 Task: Enable the option "Request multicast stream".
Action: Mouse moved to (115, 13)
Screenshot: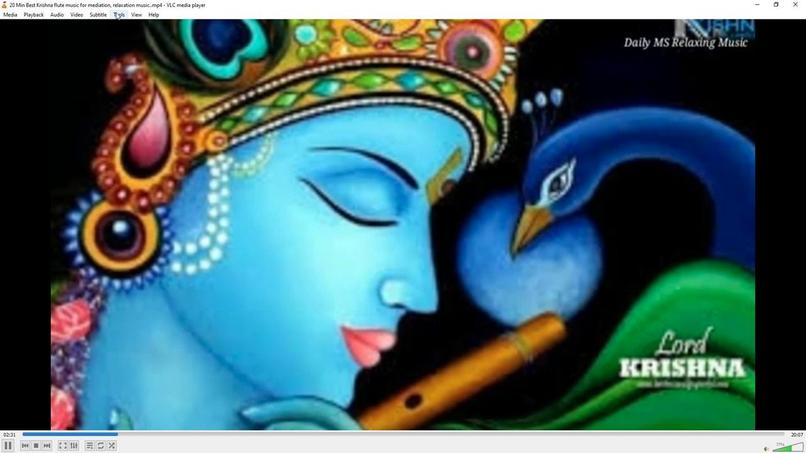 
Action: Mouse pressed left at (115, 13)
Screenshot: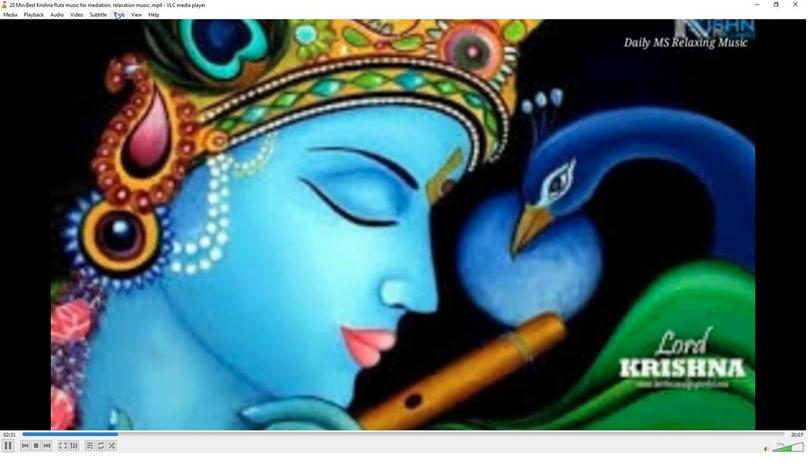 
Action: Mouse moved to (129, 115)
Screenshot: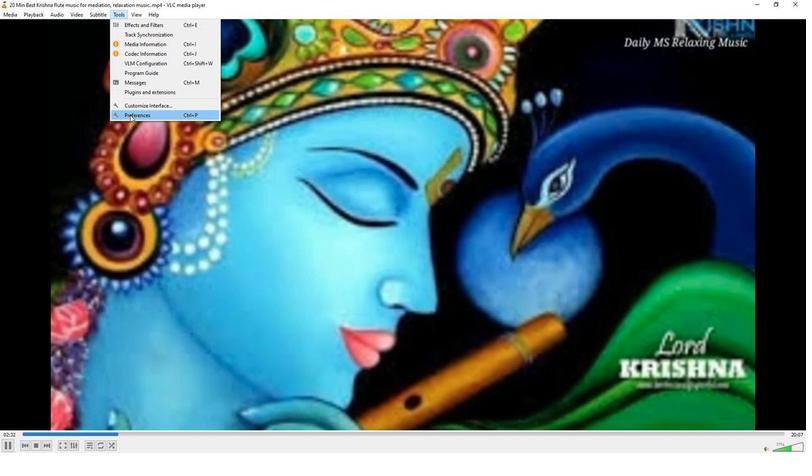 
Action: Mouse pressed left at (129, 115)
Screenshot: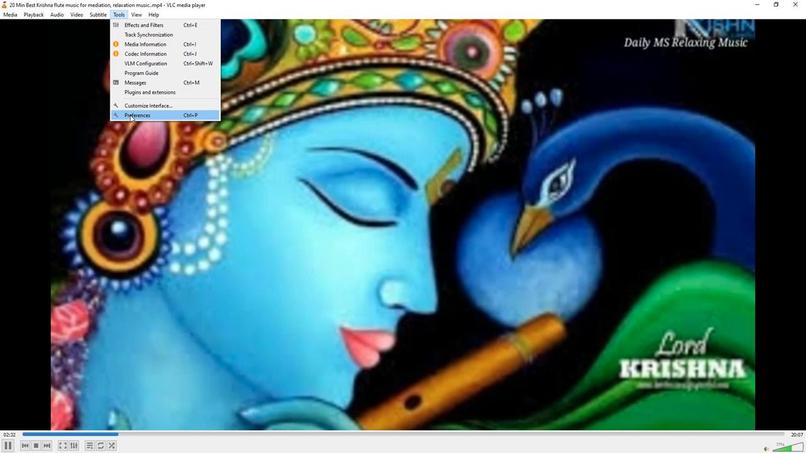 
Action: Mouse moved to (264, 369)
Screenshot: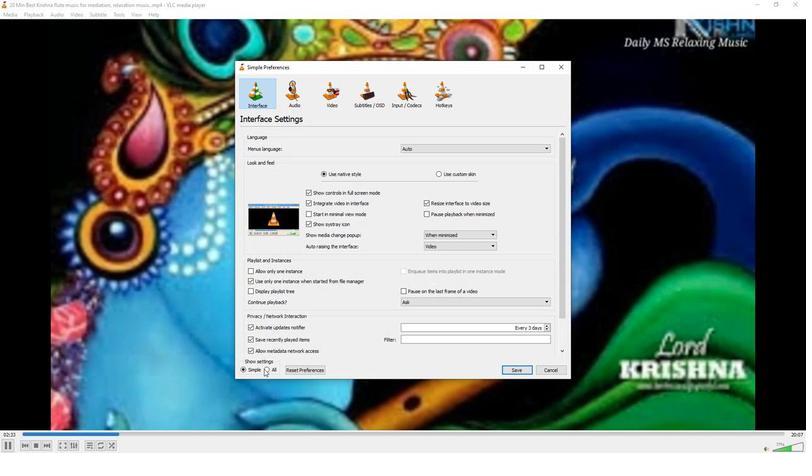 
Action: Mouse pressed left at (264, 369)
Screenshot: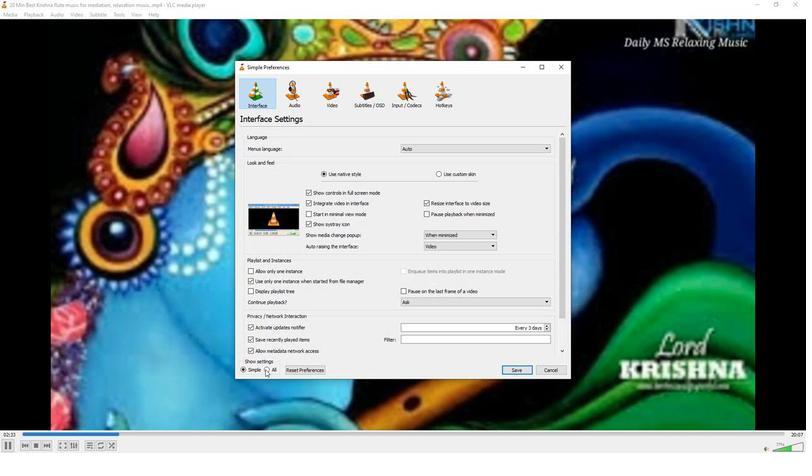 
Action: Mouse moved to (255, 225)
Screenshot: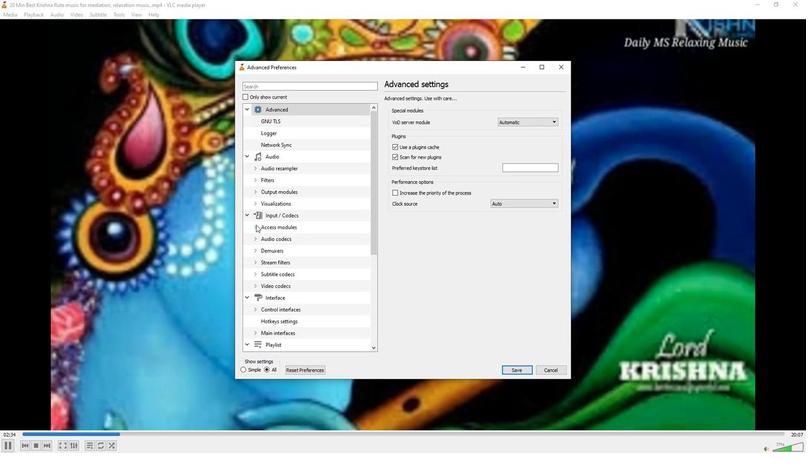 
Action: Mouse pressed left at (255, 225)
Screenshot: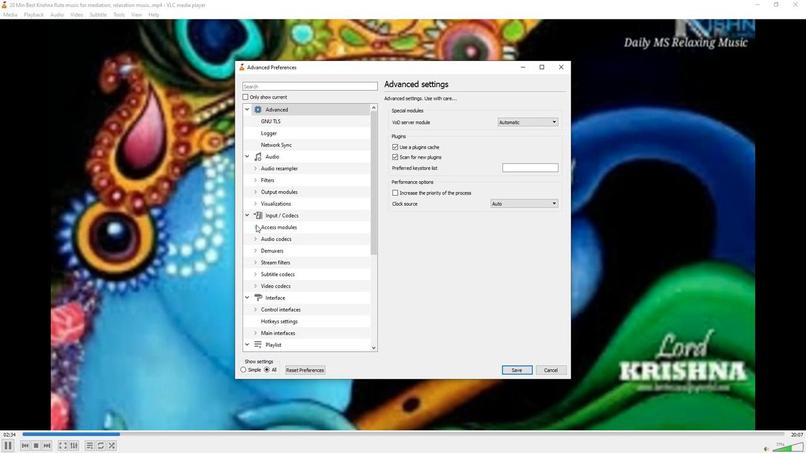 
Action: Mouse moved to (260, 250)
Screenshot: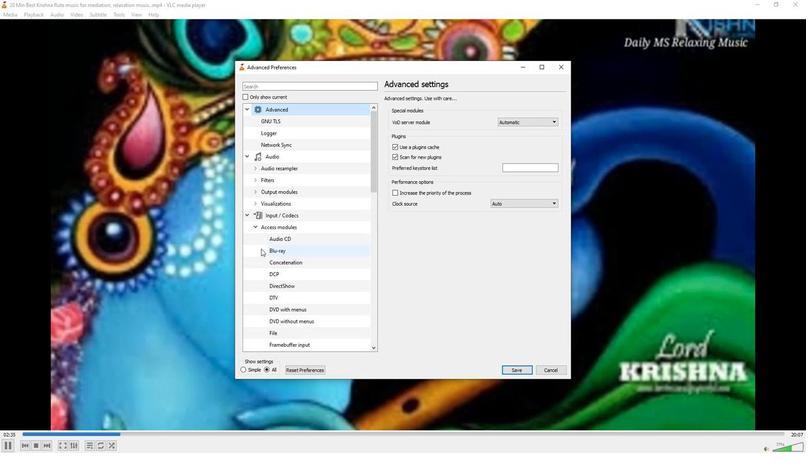 
Action: Mouse scrolled (260, 249) with delta (0, 0)
Screenshot: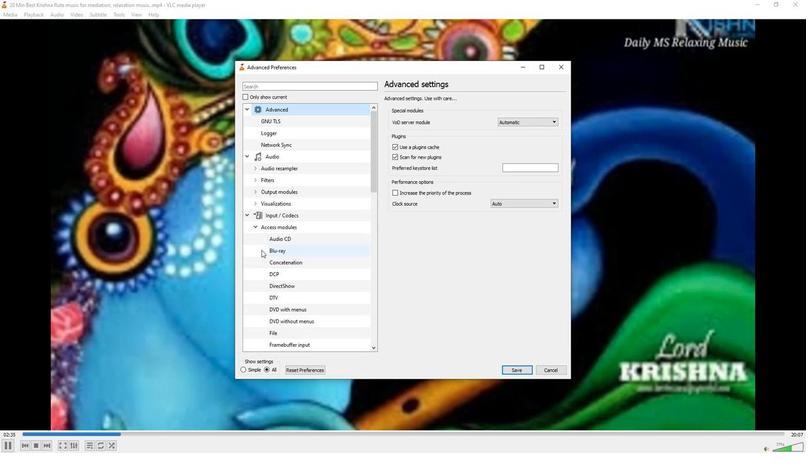 
Action: Mouse moved to (260, 251)
Screenshot: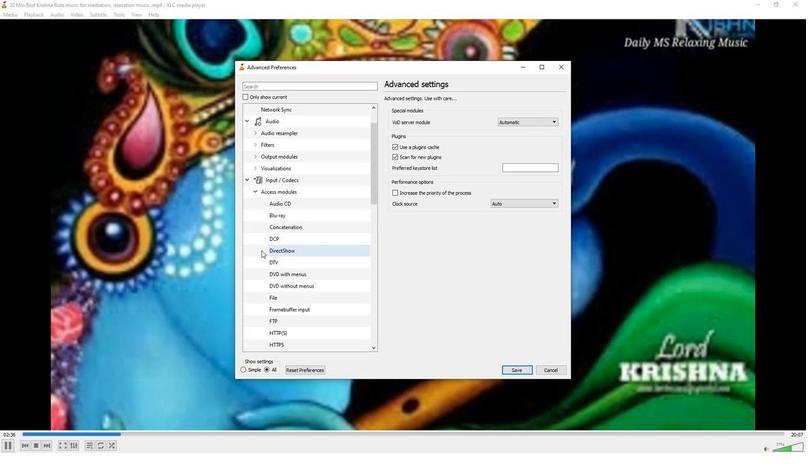 
Action: Mouse scrolled (260, 250) with delta (0, 0)
Screenshot: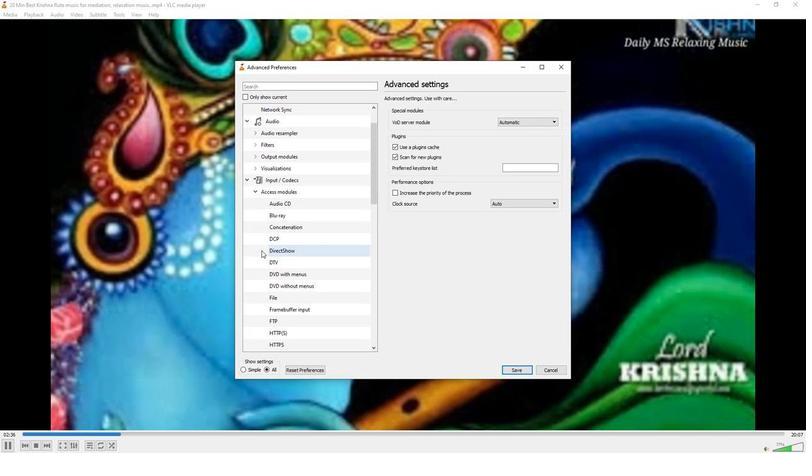 
Action: Mouse scrolled (260, 250) with delta (0, 0)
Screenshot: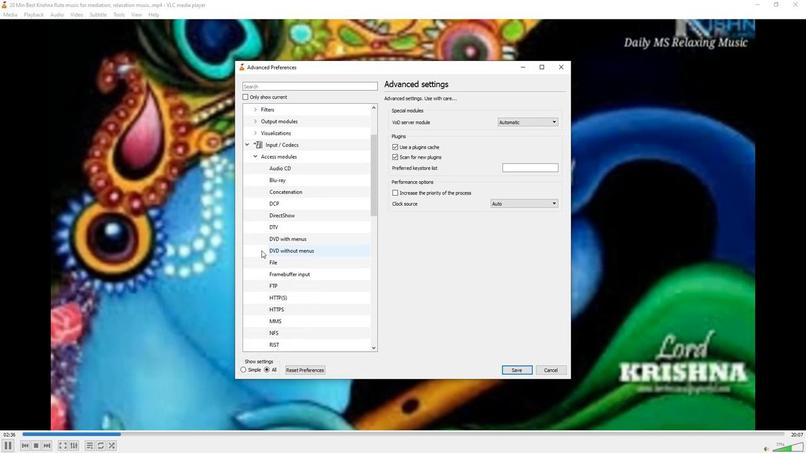 
Action: Mouse scrolled (260, 250) with delta (0, 0)
Screenshot: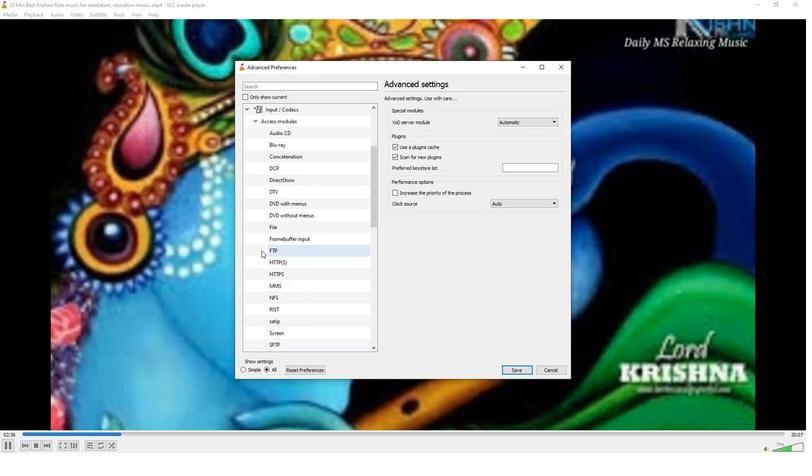 
Action: Mouse moved to (290, 289)
Screenshot: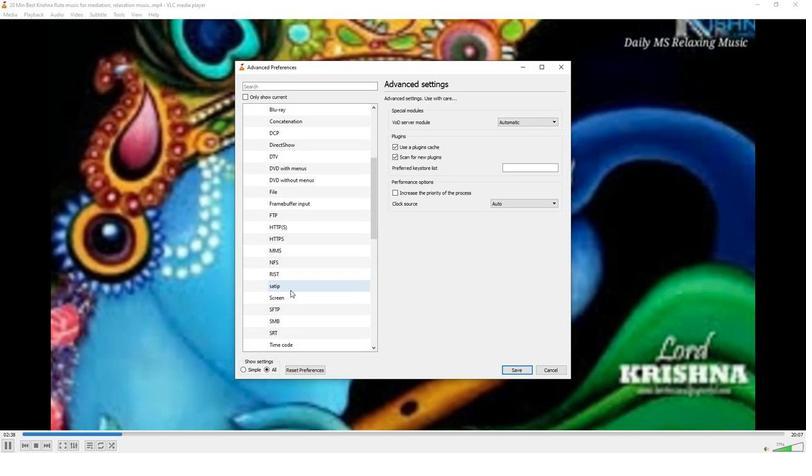 
Action: Mouse pressed left at (290, 289)
Screenshot: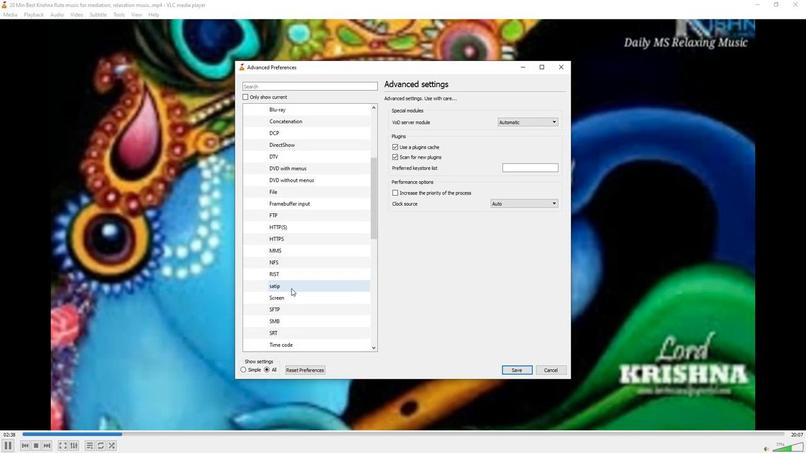 
Action: Mouse moved to (387, 126)
Screenshot: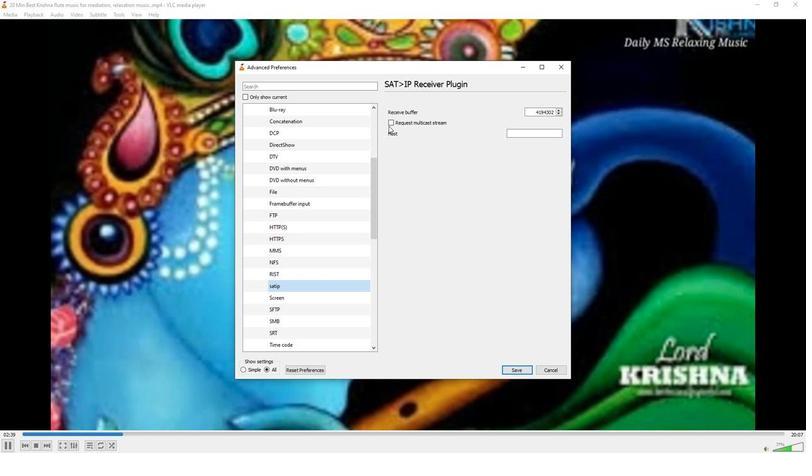 
Action: Mouse pressed left at (387, 126)
Screenshot: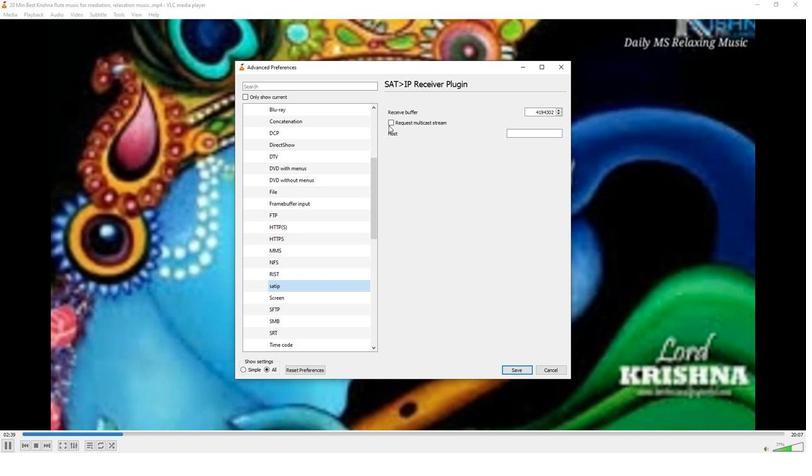 
Action: Mouse moved to (390, 158)
Screenshot: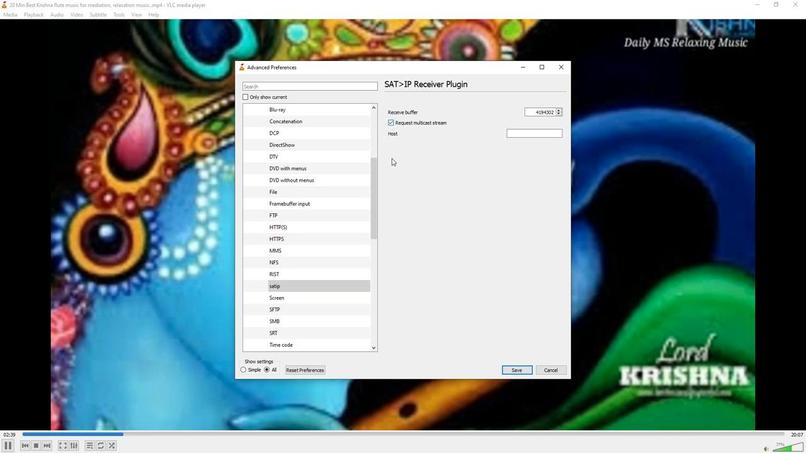
